 Task: Add Alpine Beer Co Duet IPA 6 Pack Cans to the cart.
Action: Mouse moved to (837, 325)
Screenshot: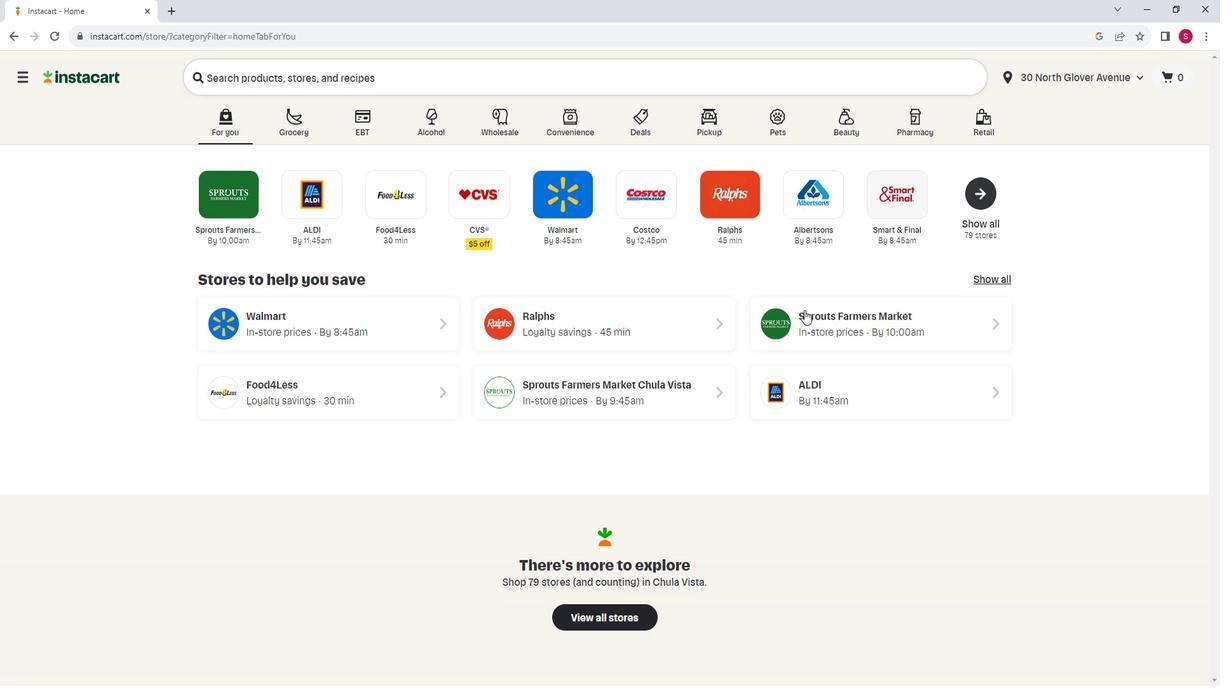 
Action: Mouse pressed left at (837, 325)
Screenshot: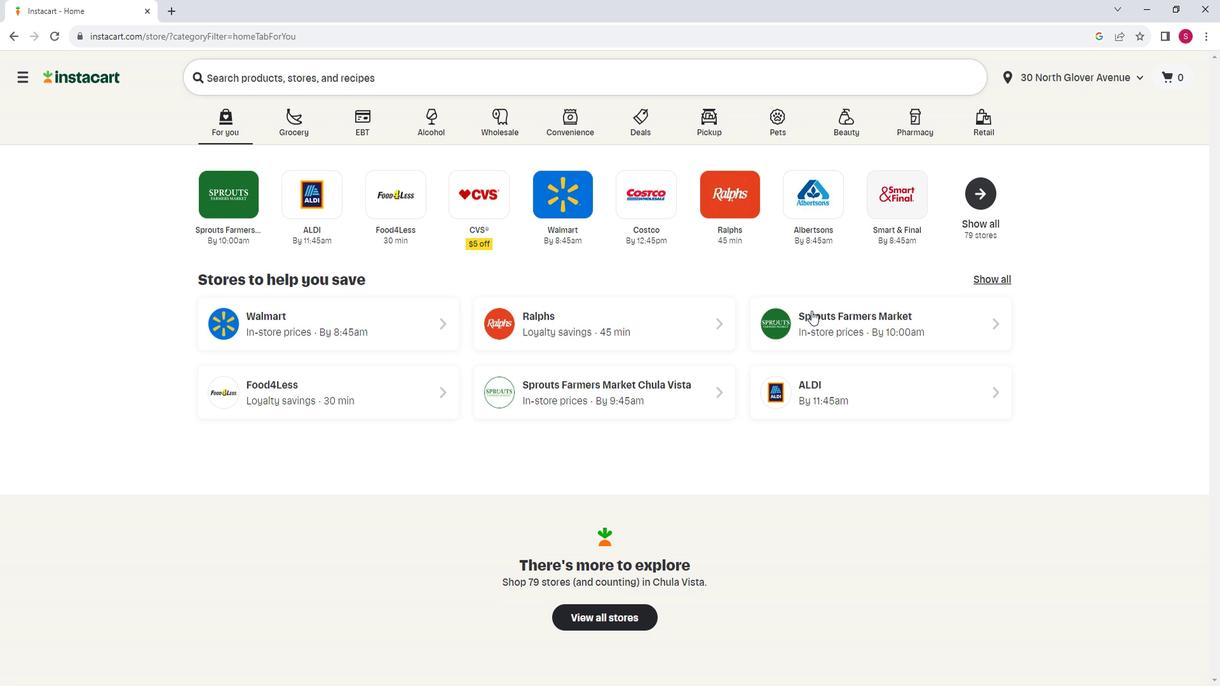 
Action: Mouse moved to (142, 505)
Screenshot: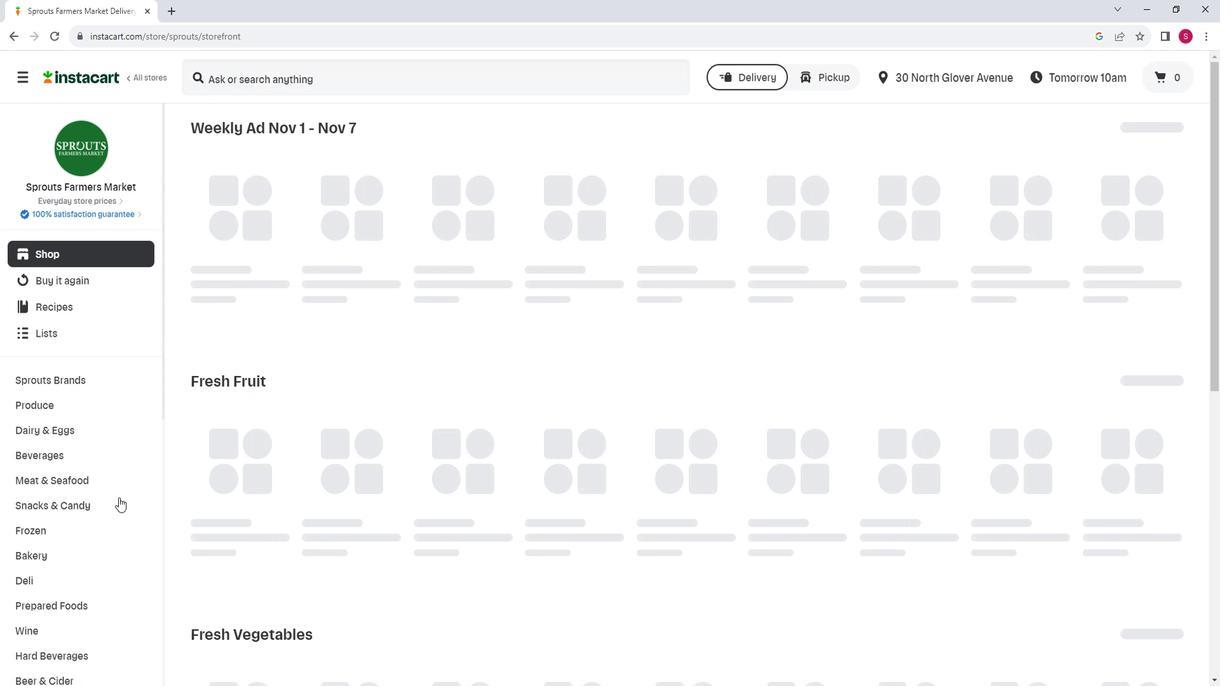 
Action: Mouse scrolled (142, 505) with delta (0, 0)
Screenshot: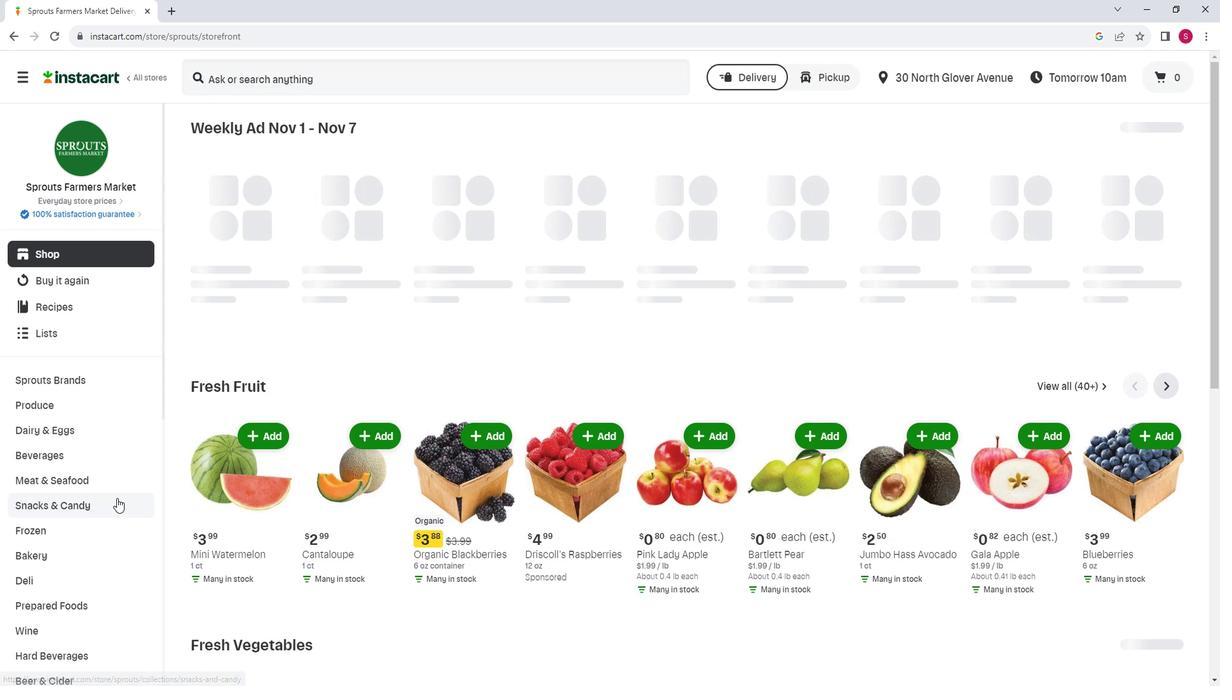 
Action: Mouse moved to (101, 615)
Screenshot: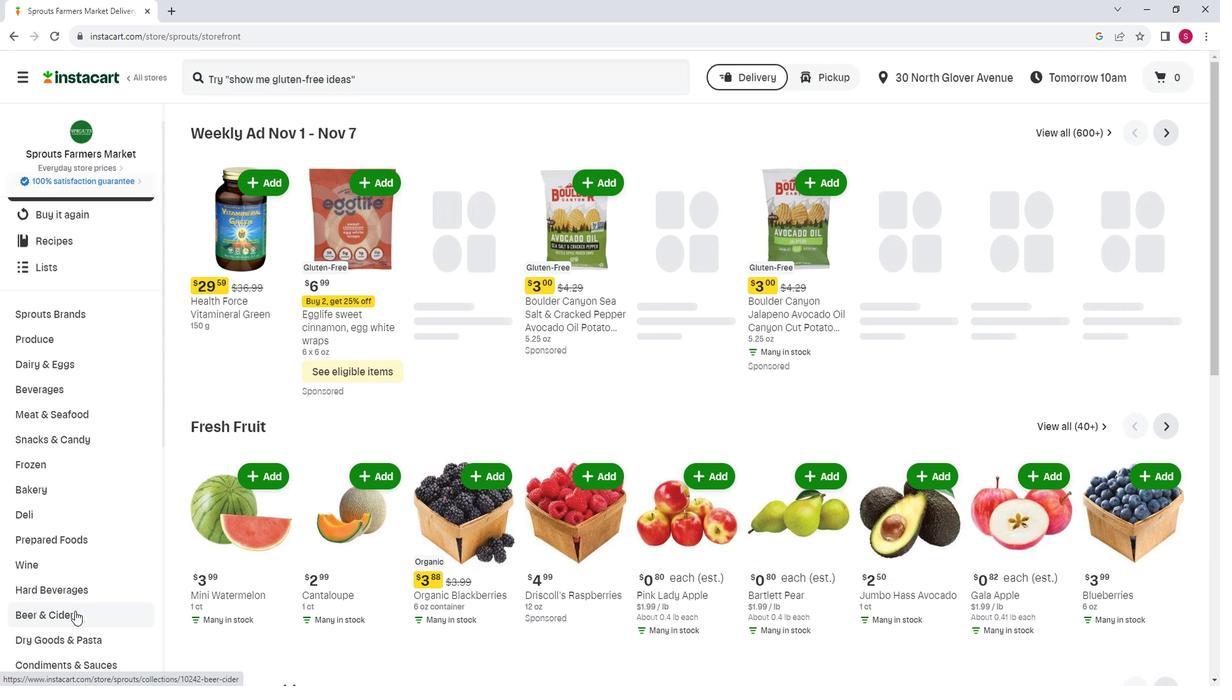 
Action: Mouse pressed left at (101, 615)
Screenshot: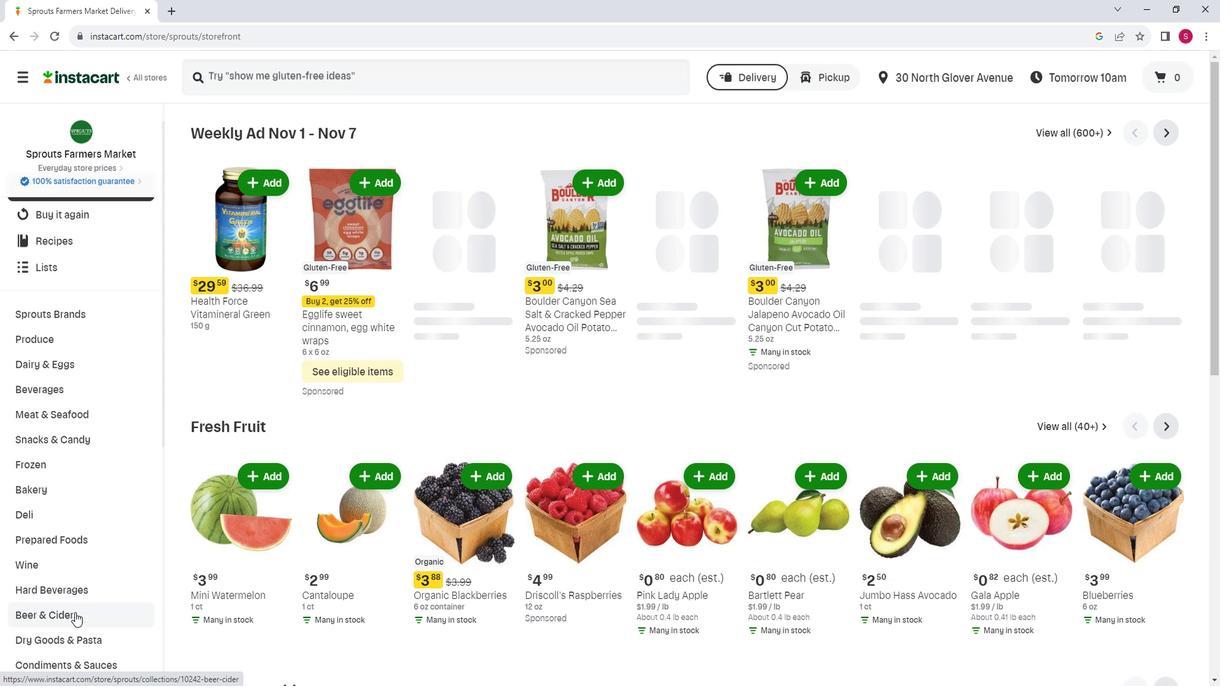 
Action: Mouse moved to (313, 185)
Screenshot: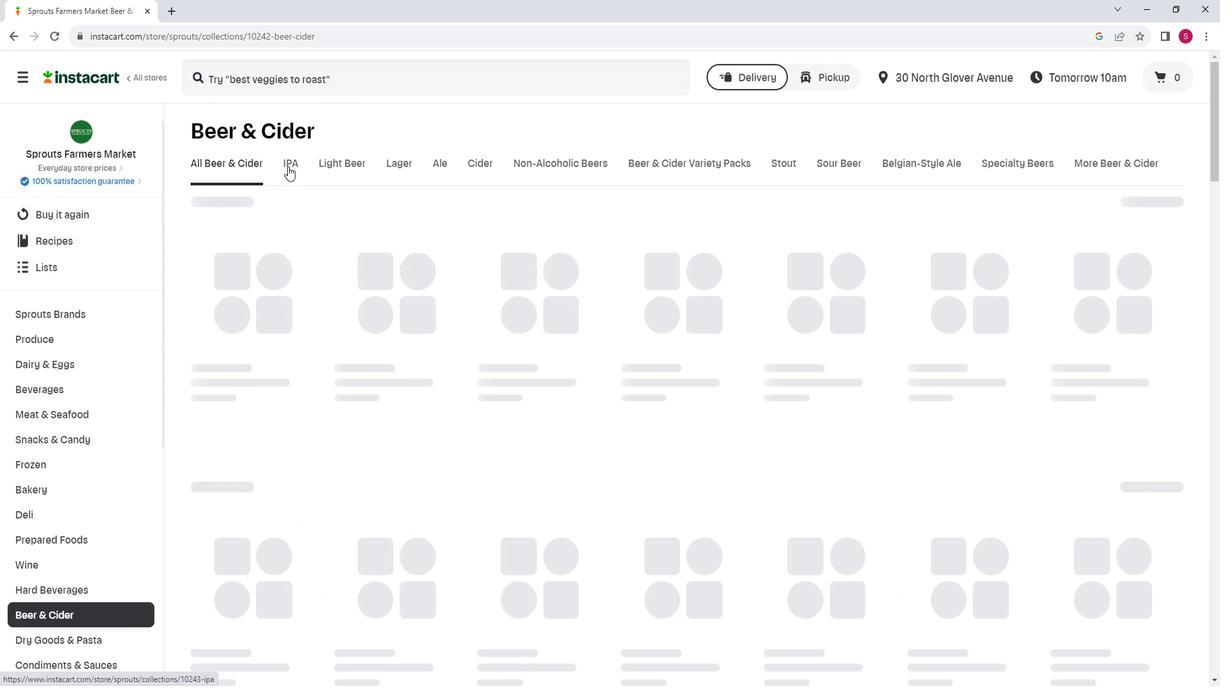 
Action: Mouse pressed left at (313, 185)
Screenshot: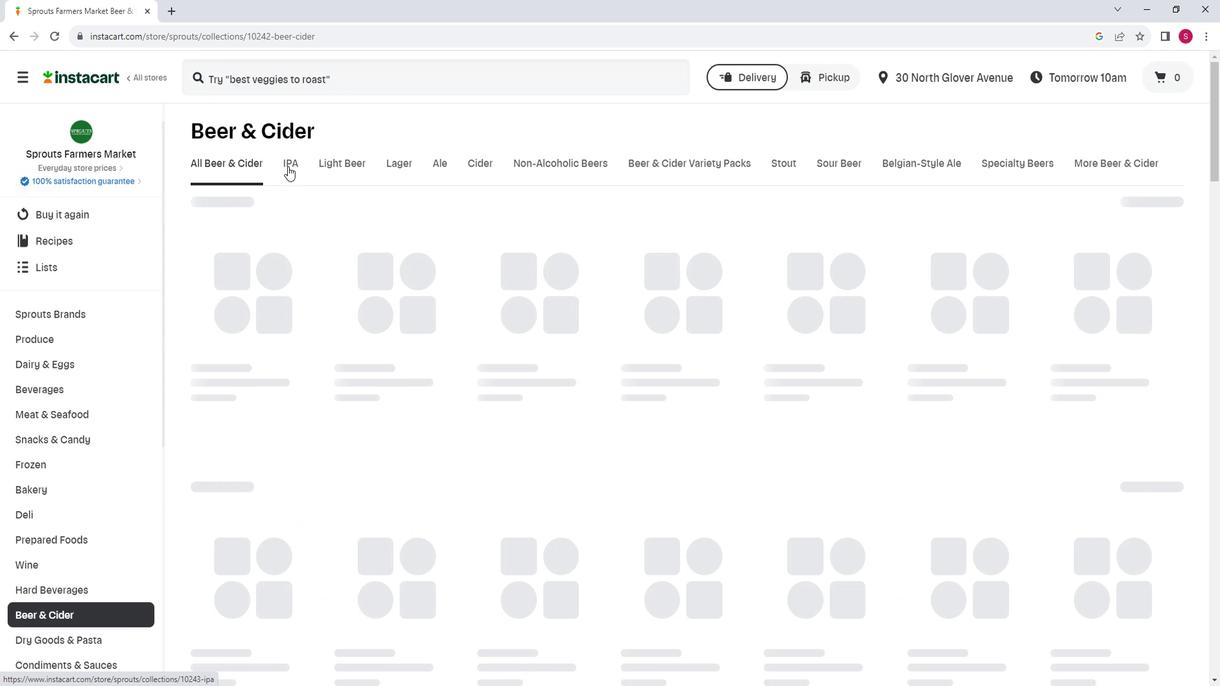 
Action: Mouse moved to (618, 247)
Screenshot: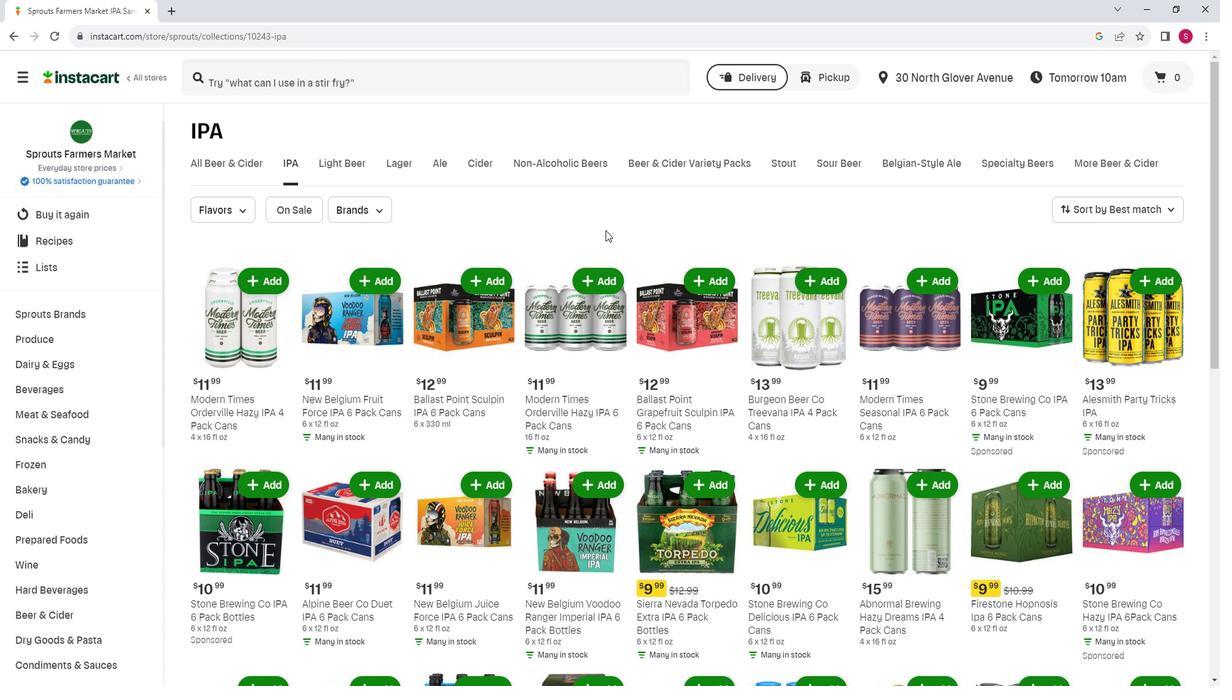 
Action: Mouse scrolled (618, 246) with delta (0, 0)
Screenshot: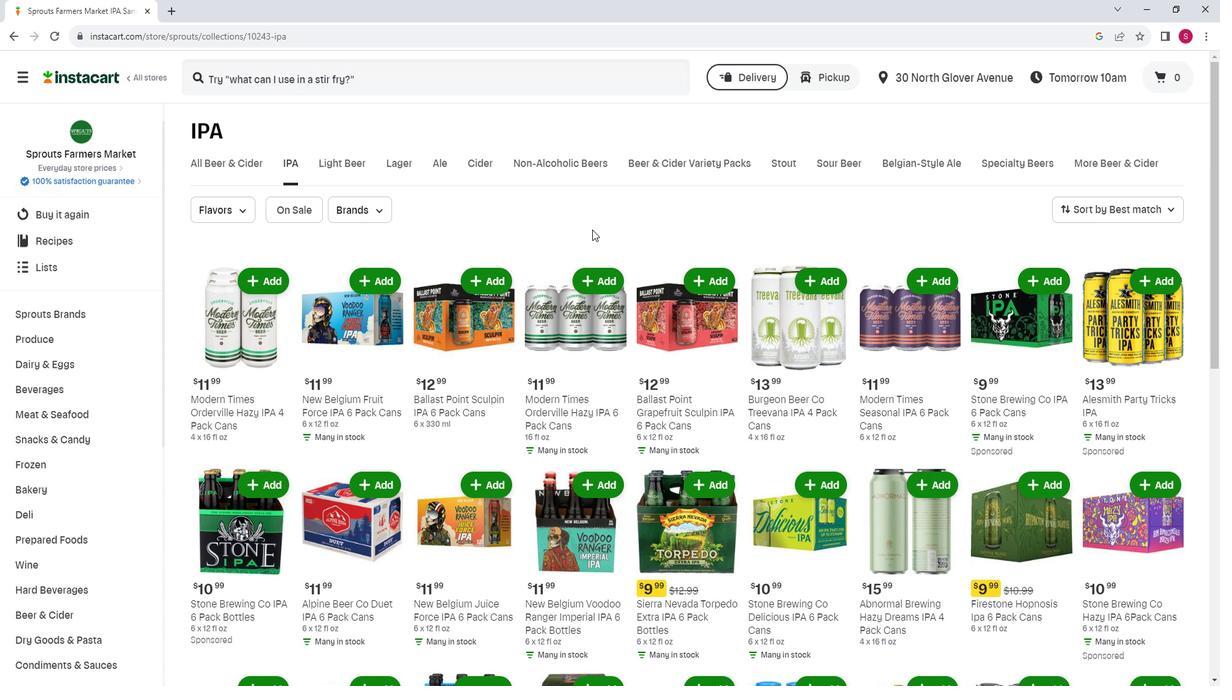 
Action: Mouse moved to (746, 341)
Screenshot: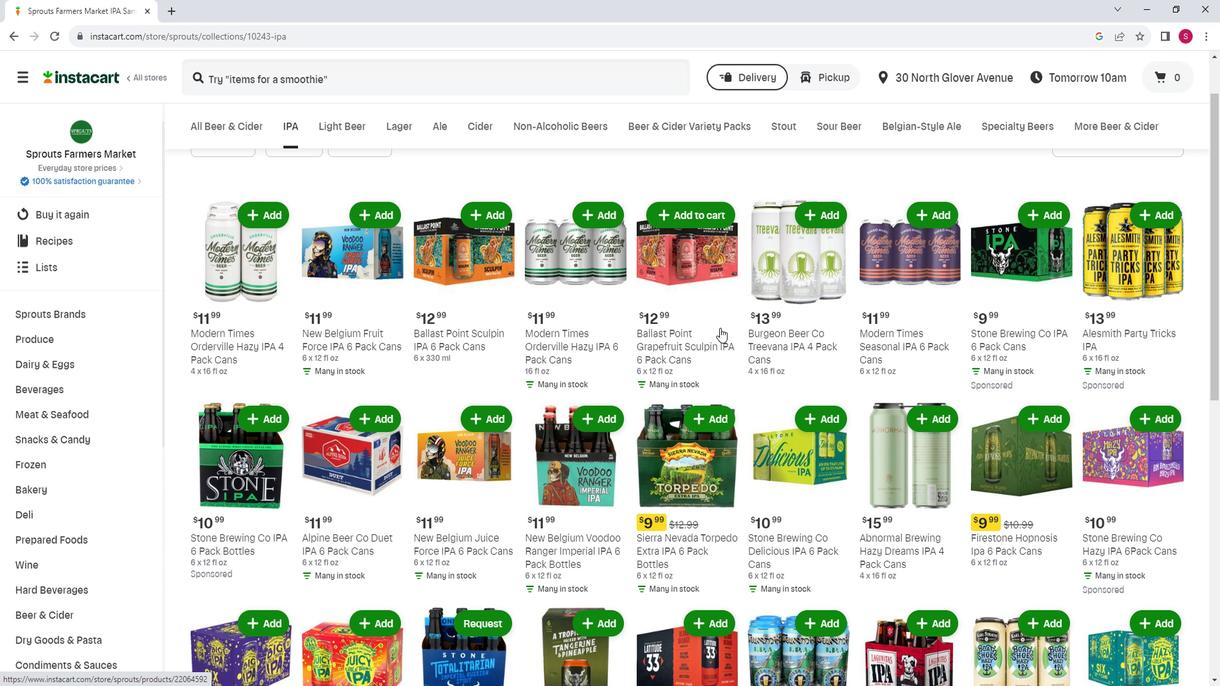 
Action: Mouse scrolled (746, 341) with delta (0, 0)
Screenshot: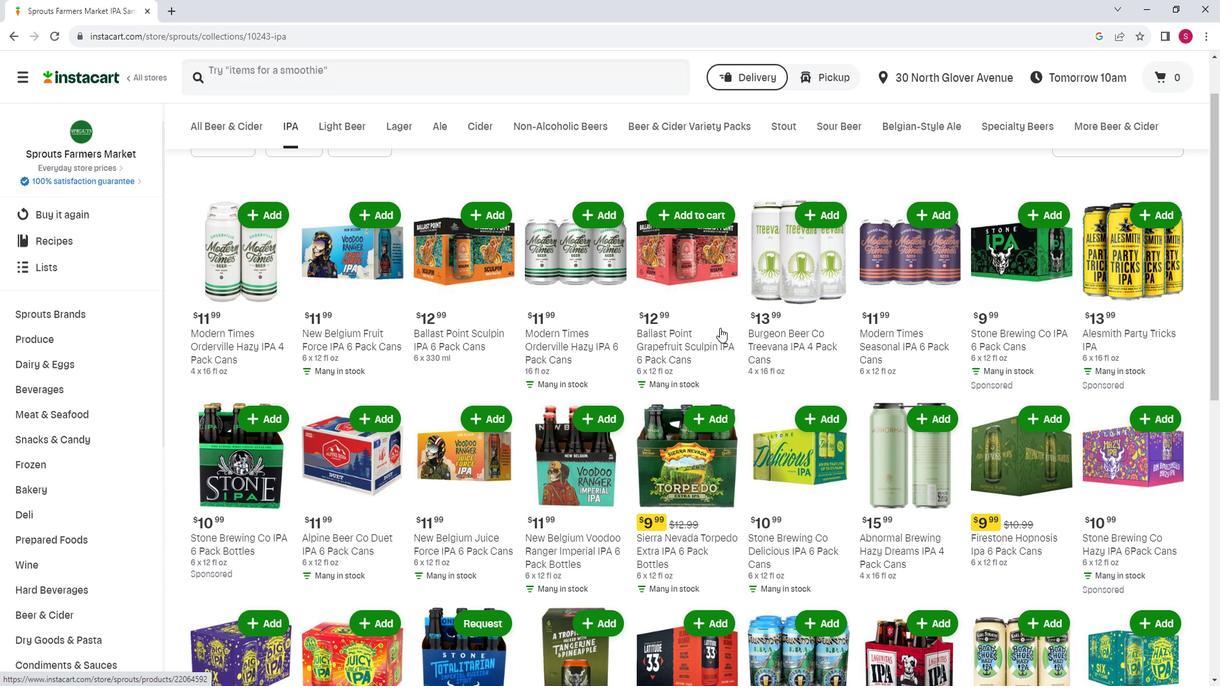 
Action: Mouse moved to (651, 328)
Screenshot: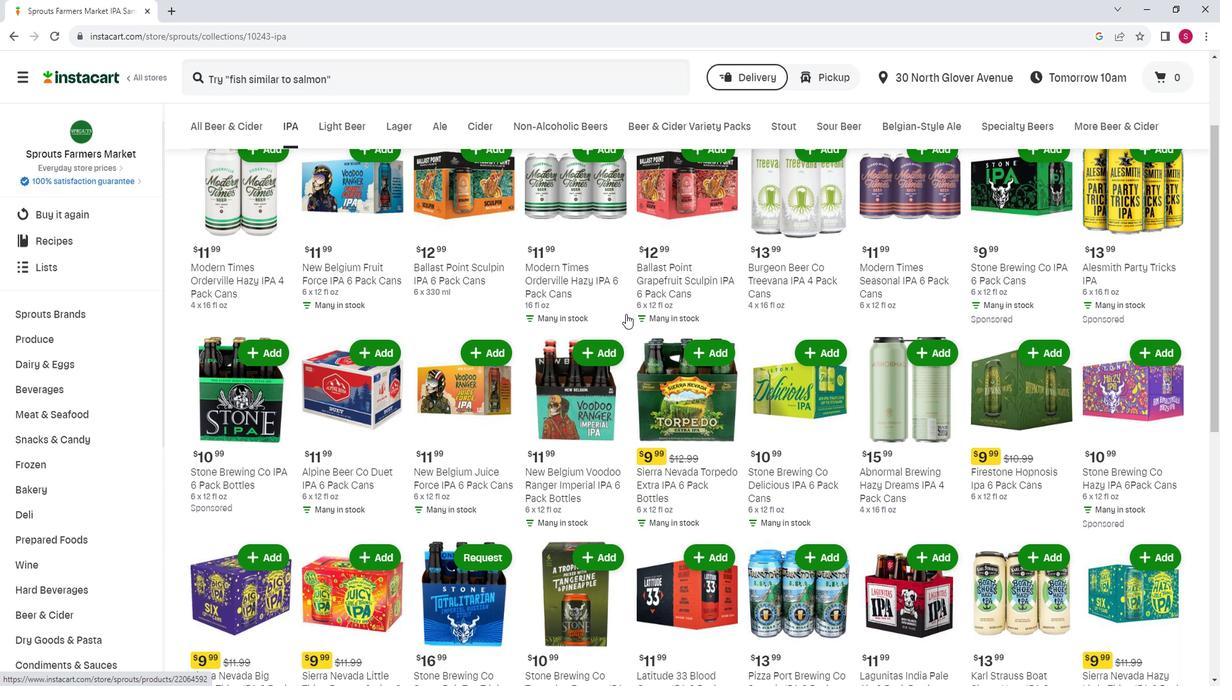 
Action: Mouse scrolled (651, 327) with delta (0, 0)
Screenshot: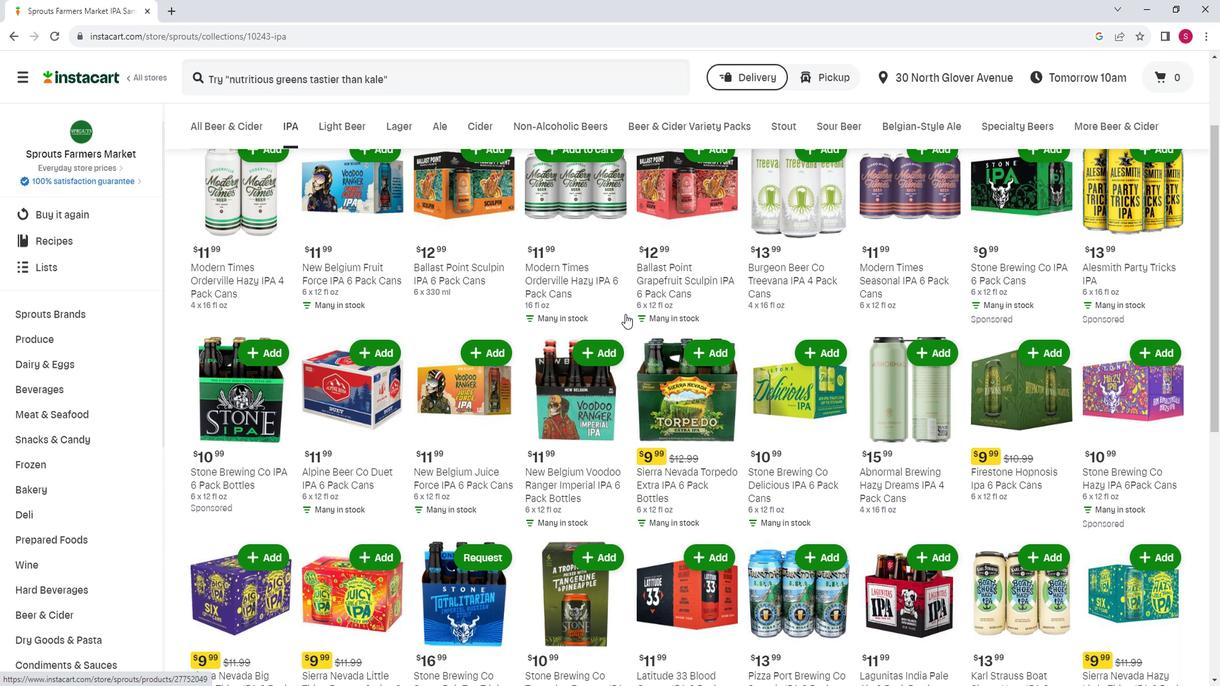 
Action: Mouse moved to (400, 300)
Screenshot: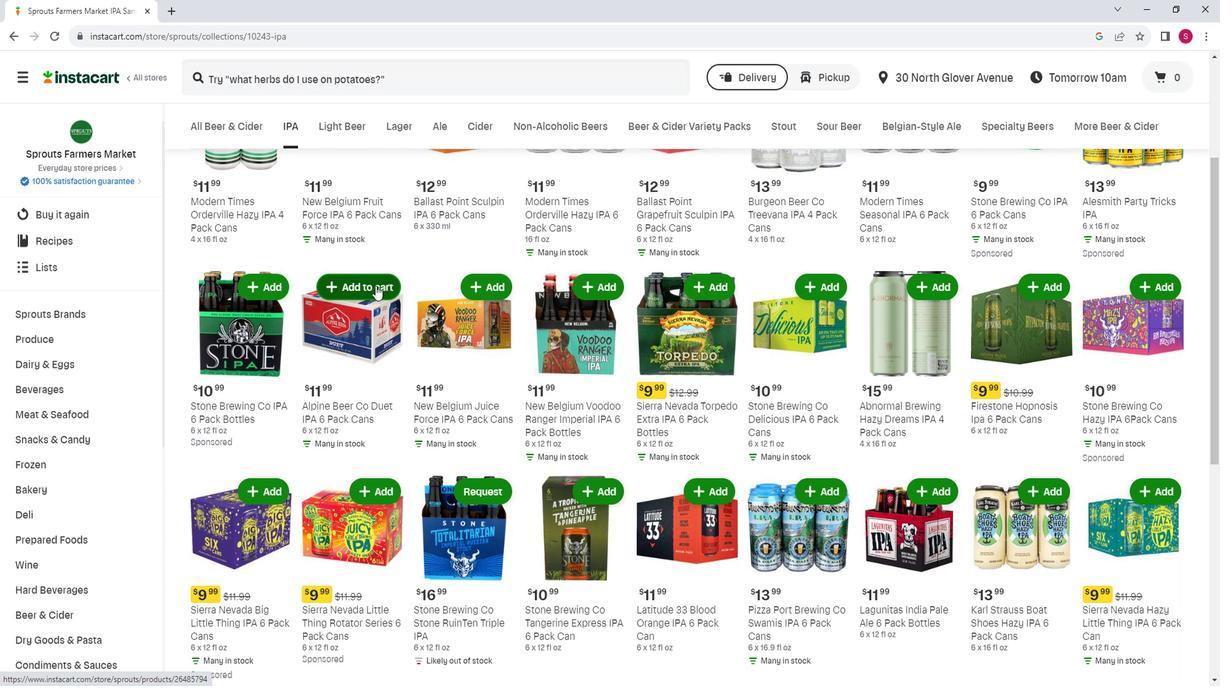 
Action: Mouse pressed left at (400, 300)
Screenshot: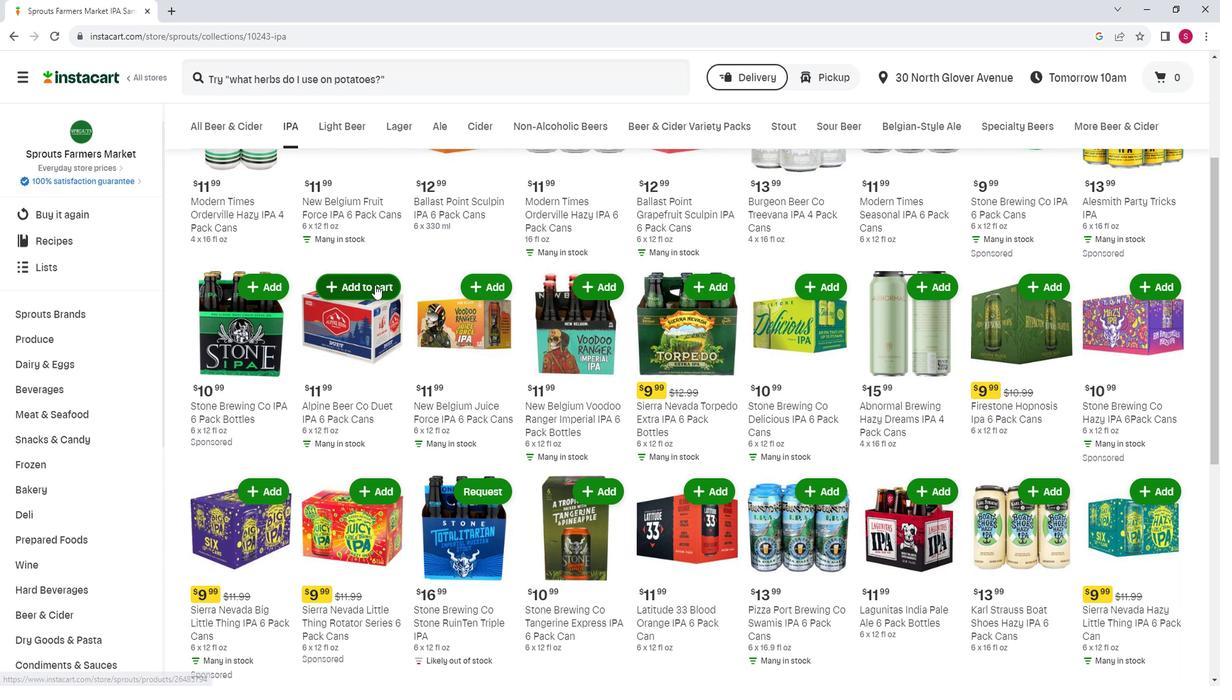 
Action: Mouse moved to (439, 275)
Screenshot: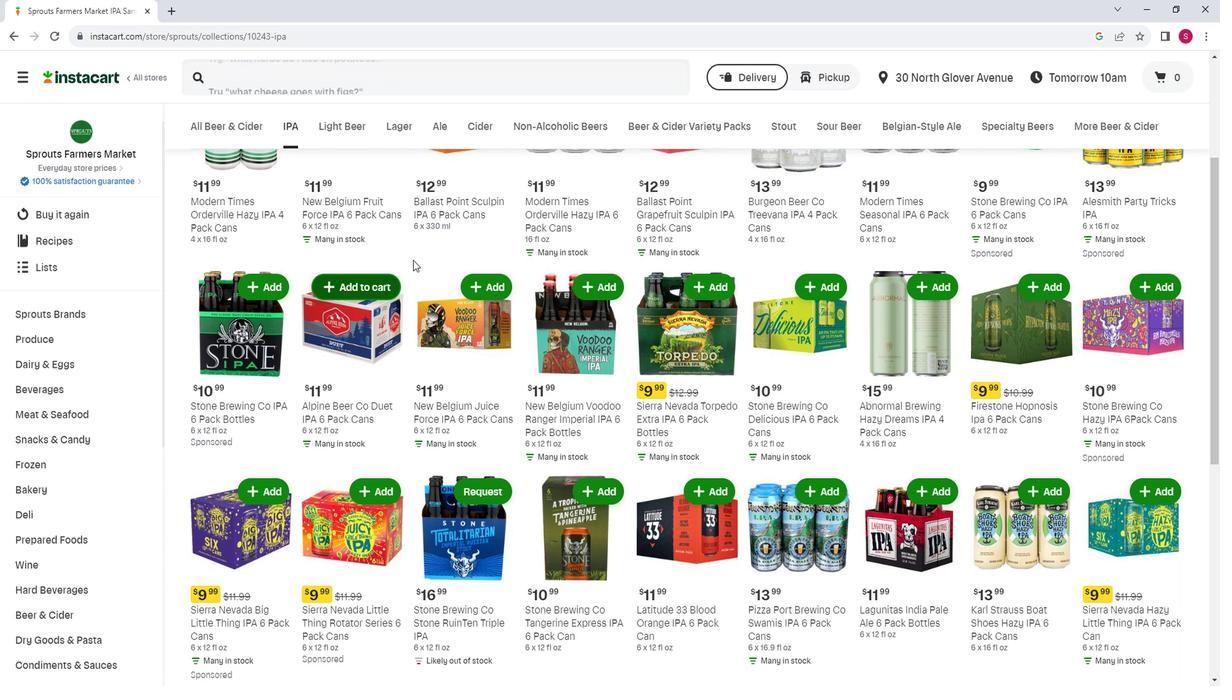 
